 Task: Modify language to Arabic.
Action: Mouse moved to (731, 87)
Screenshot: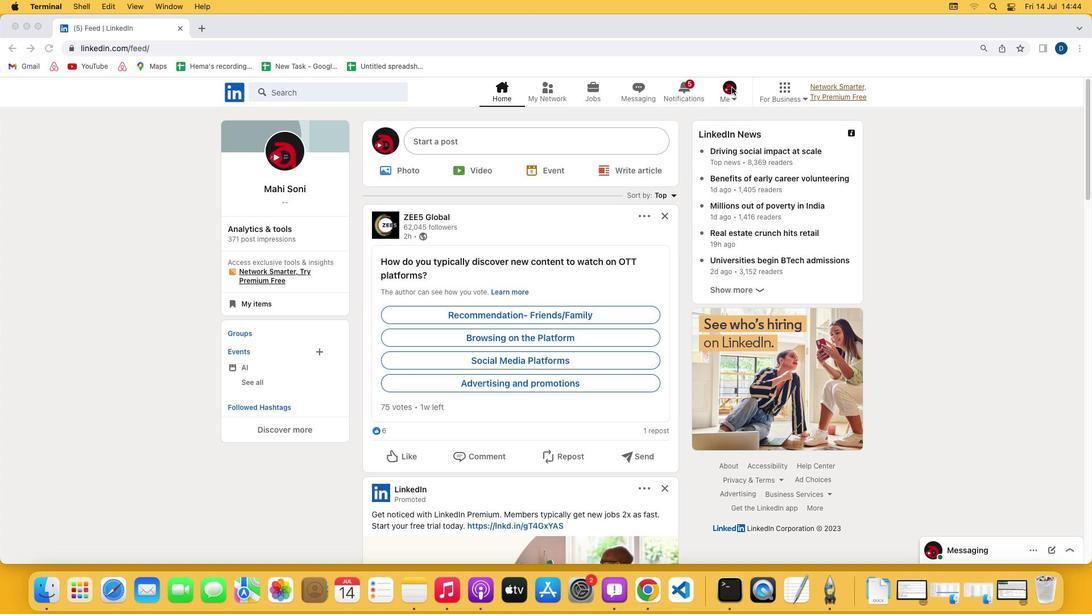 
Action: Mouse pressed left at (731, 87)
Screenshot: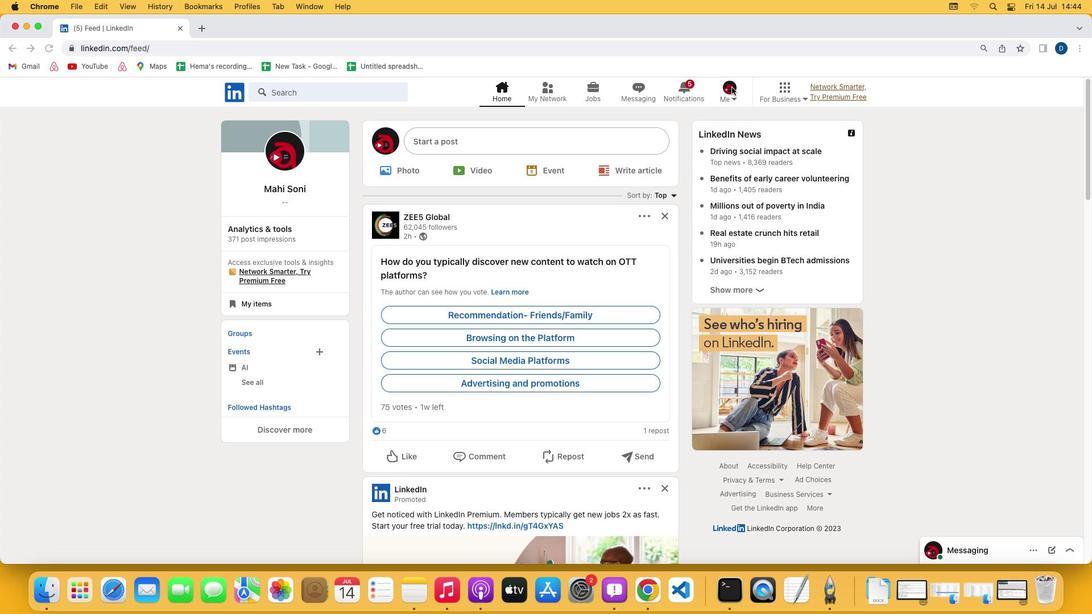 
Action: Mouse pressed left at (731, 87)
Screenshot: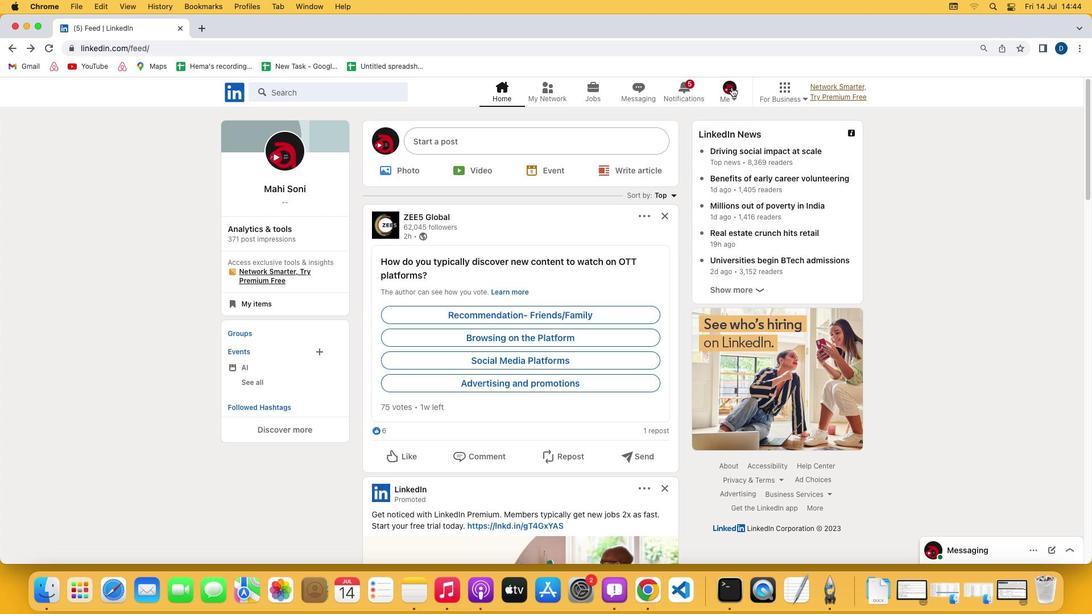 
Action: Mouse moved to (664, 215)
Screenshot: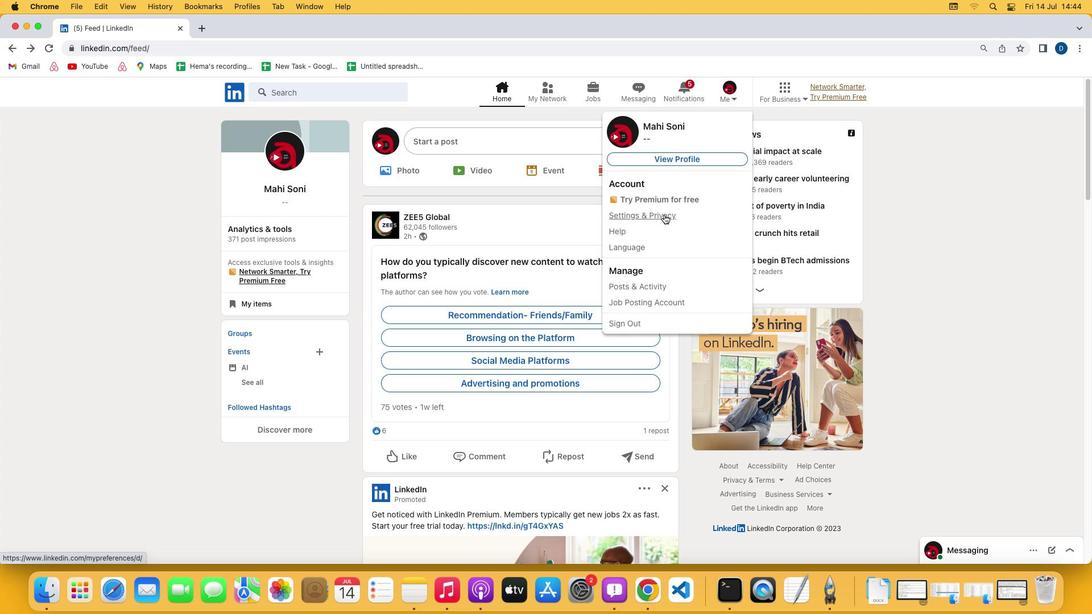 
Action: Mouse pressed left at (664, 215)
Screenshot: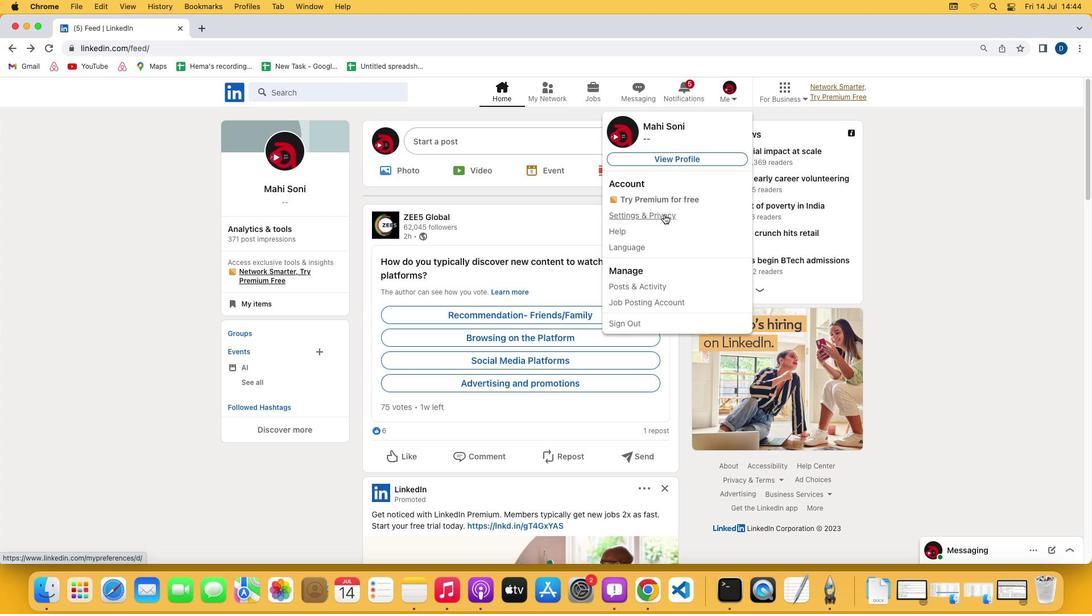 
Action: Mouse moved to (502, 346)
Screenshot: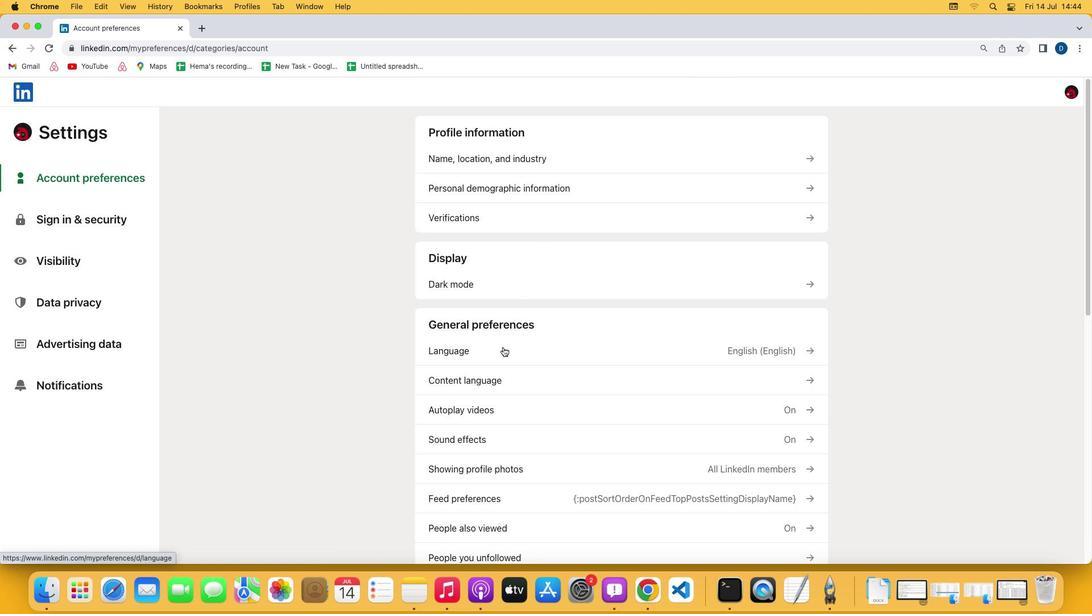 
Action: Mouse pressed left at (502, 346)
Screenshot: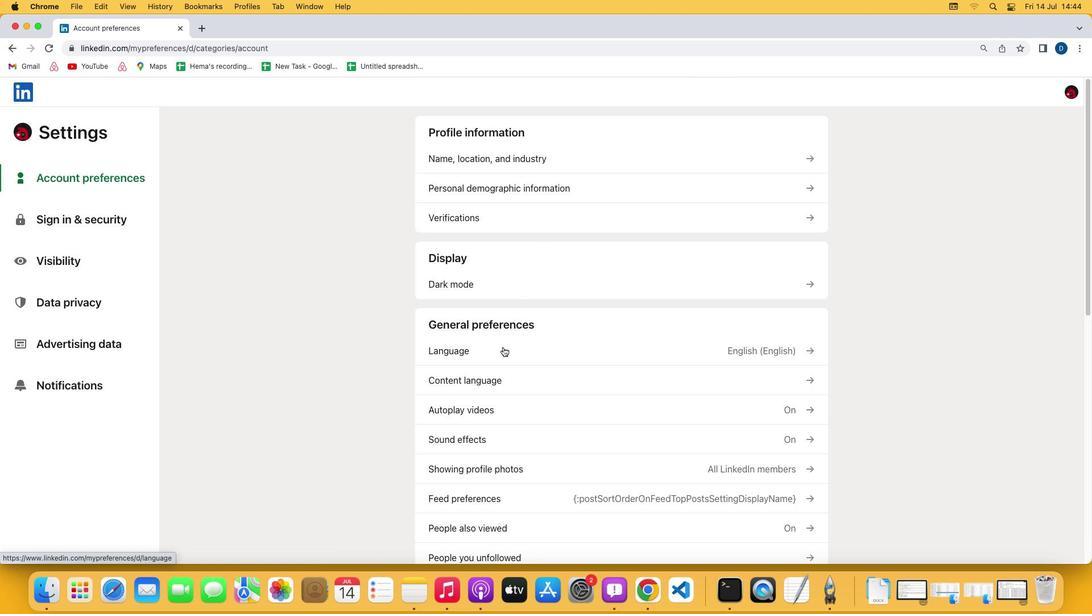 
Action: Mouse moved to (536, 199)
Screenshot: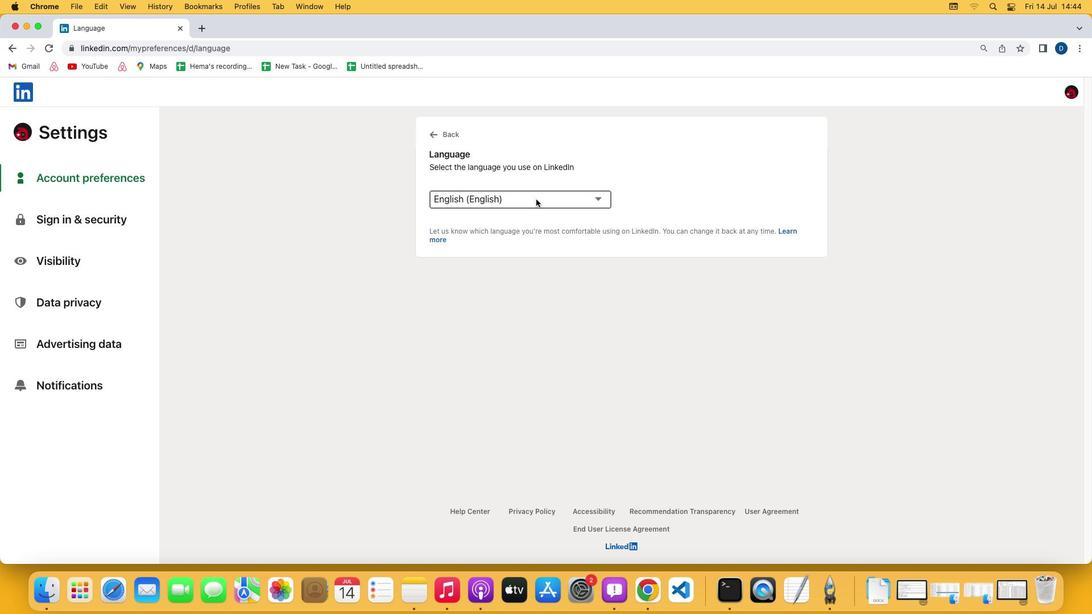 
Action: Mouse pressed left at (536, 199)
Screenshot: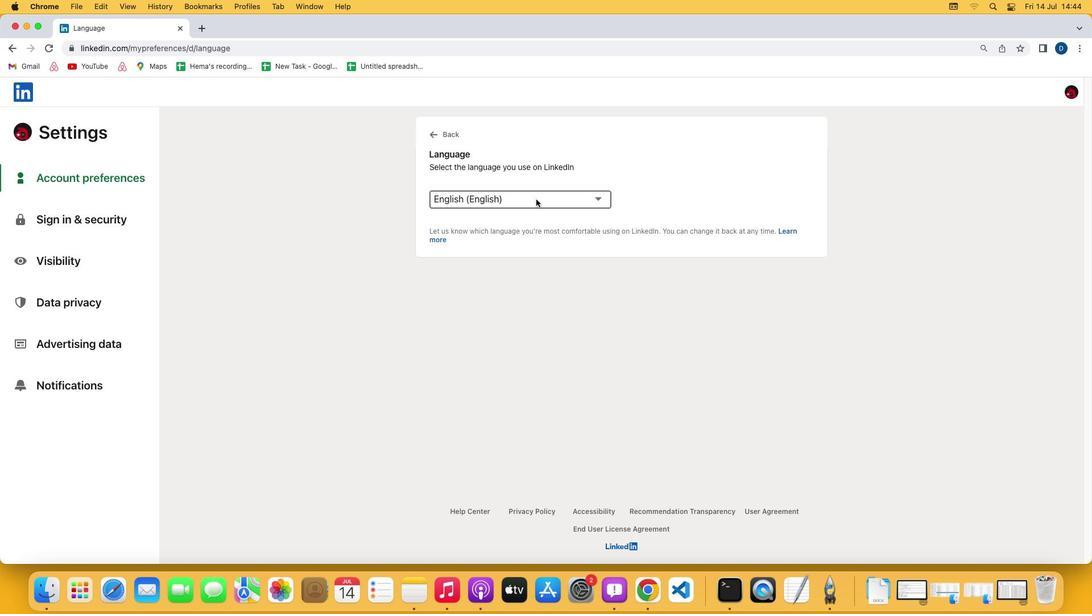 
Action: Mouse moved to (485, 142)
Screenshot: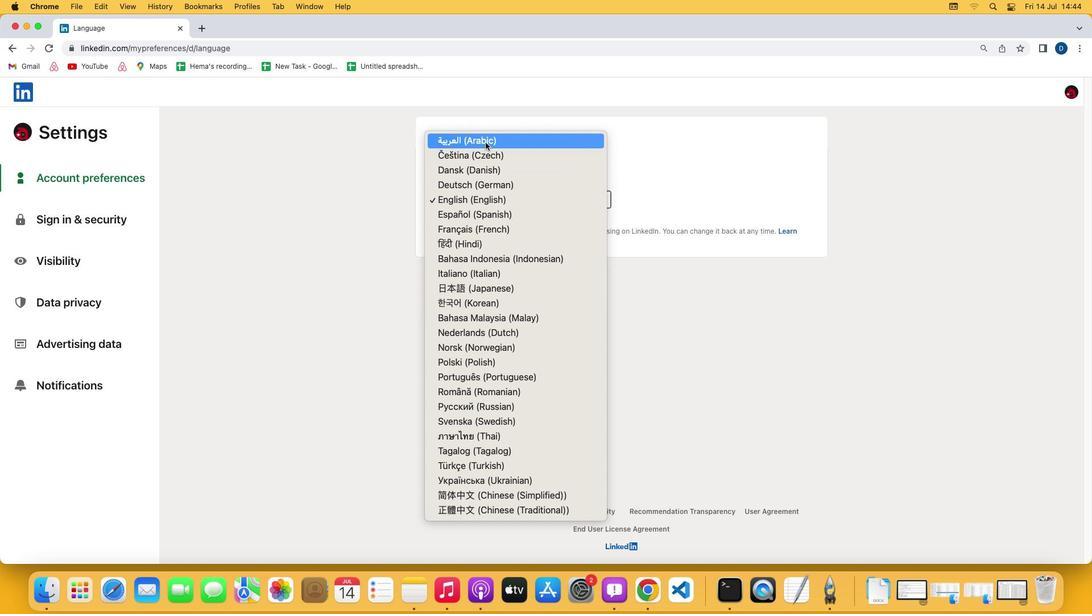 
Action: Mouse pressed left at (485, 142)
Screenshot: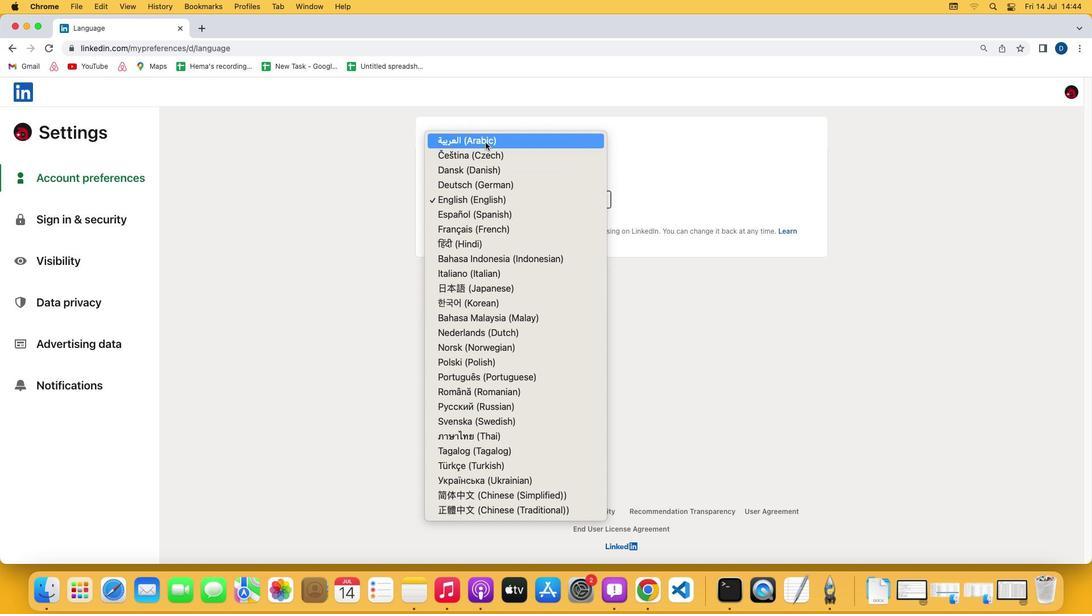 
Action: Mouse moved to (484, 142)
Screenshot: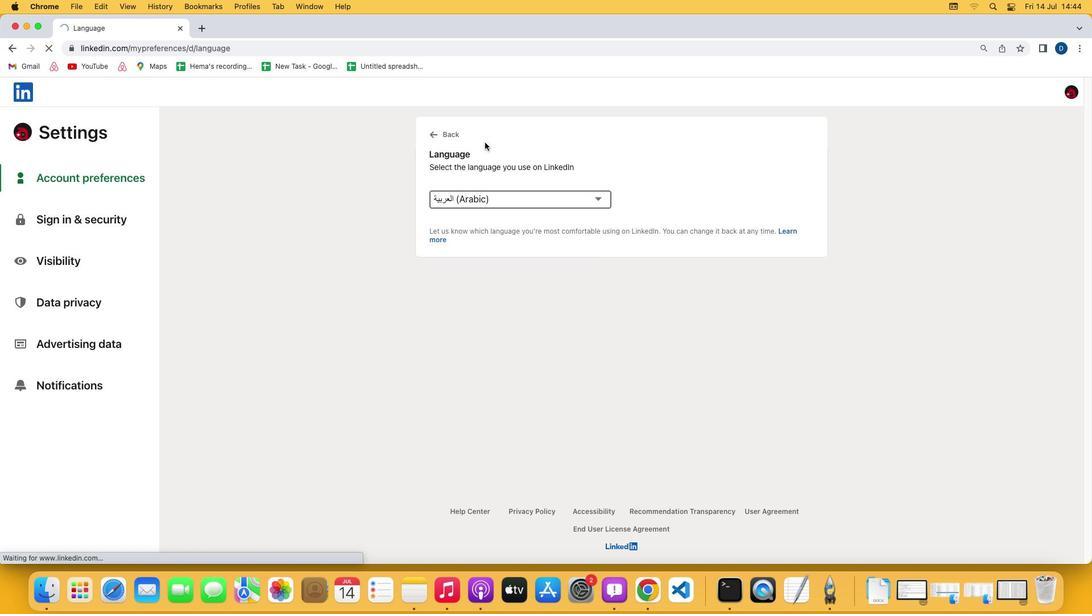 
